Task: Change the invitee language to English.
Action: Mouse moved to (98, 121)
Screenshot: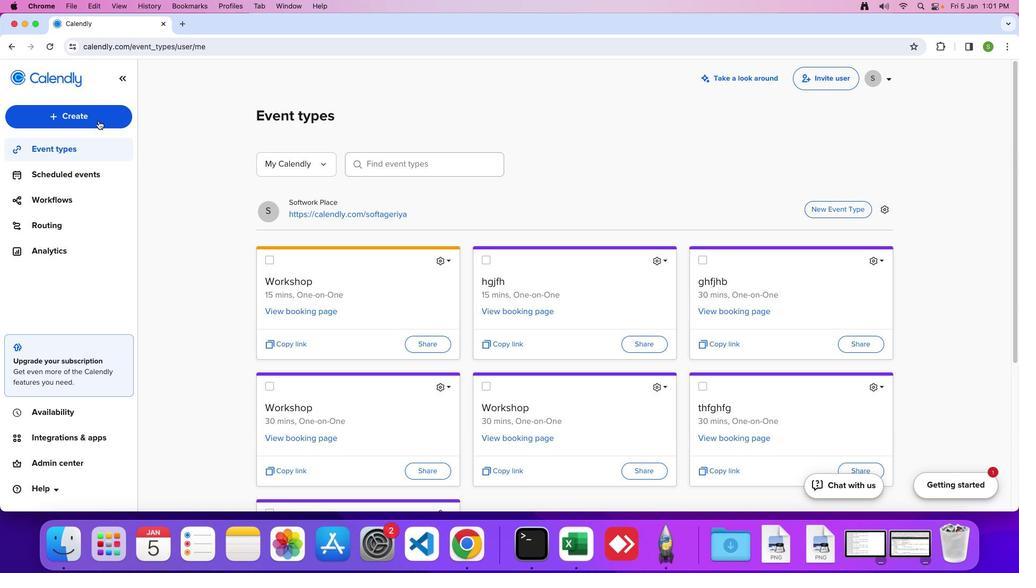 
Action: Mouse pressed left at (98, 121)
Screenshot: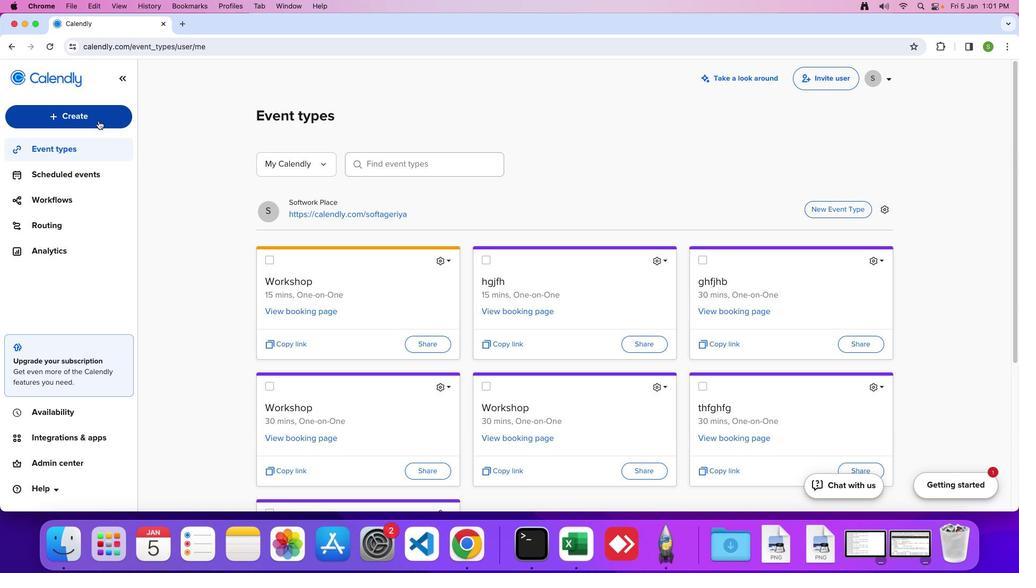 
Action: Mouse moved to (94, 254)
Screenshot: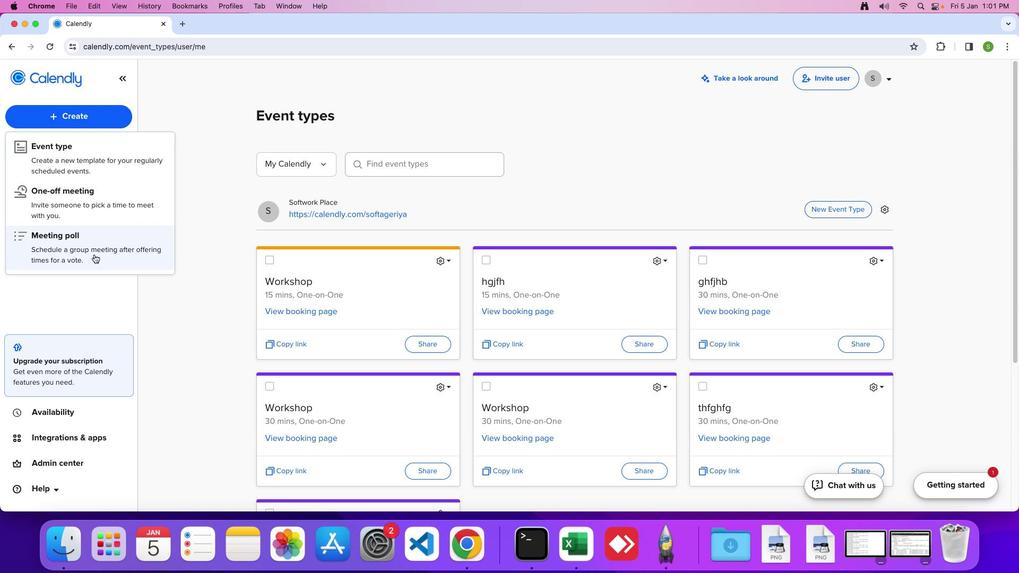 
Action: Mouse pressed left at (94, 254)
Screenshot: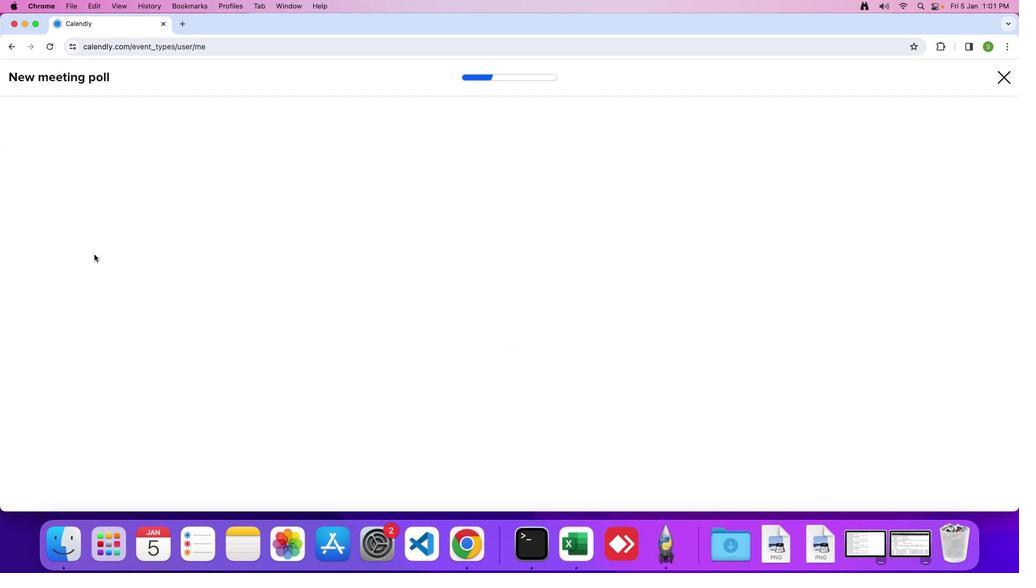 
Action: Mouse moved to (841, 177)
Screenshot: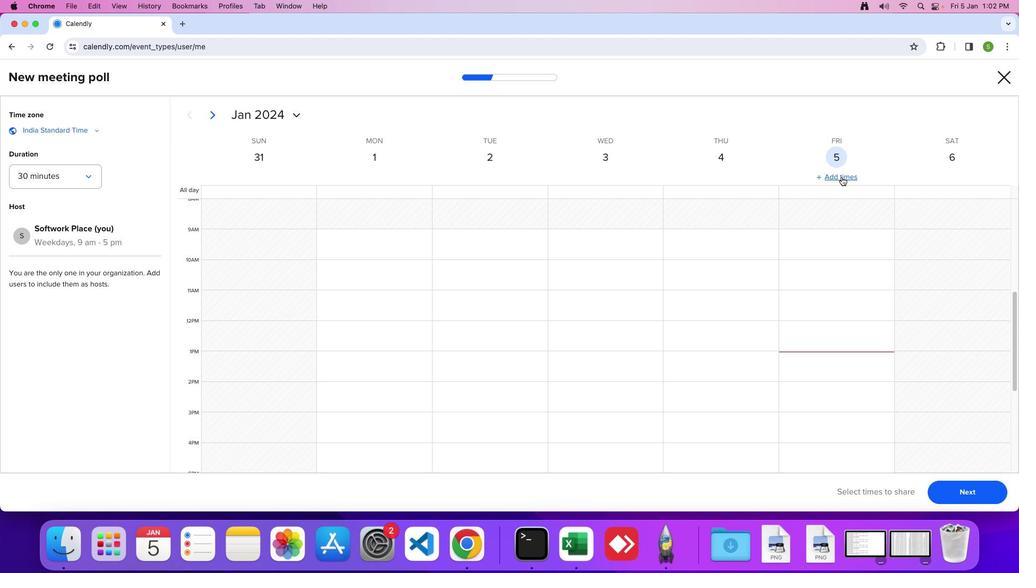 
Action: Mouse pressed left at (841, 177)
Screenshot: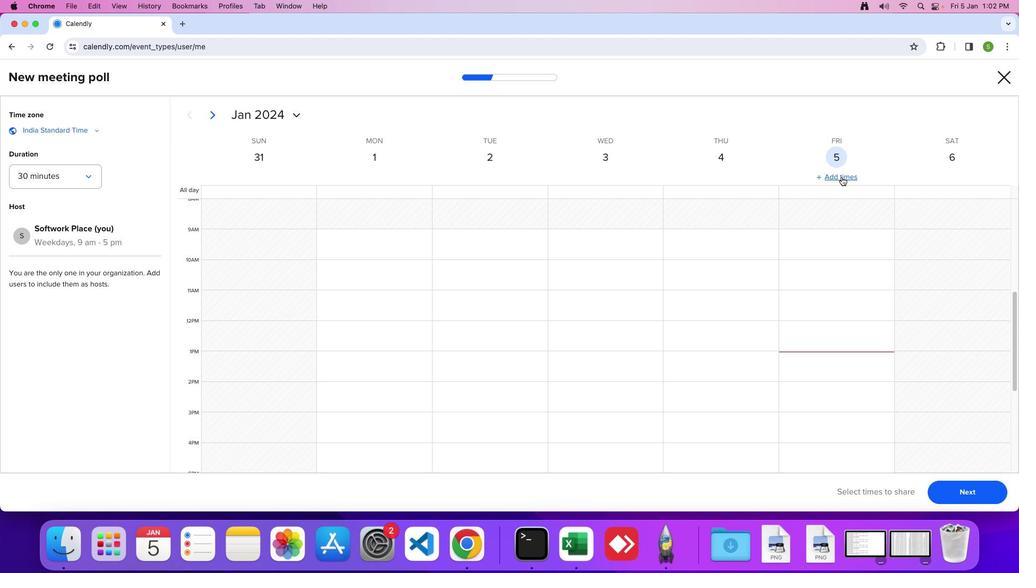 
Action: Mouse moved to (976, 488)
Screenshot: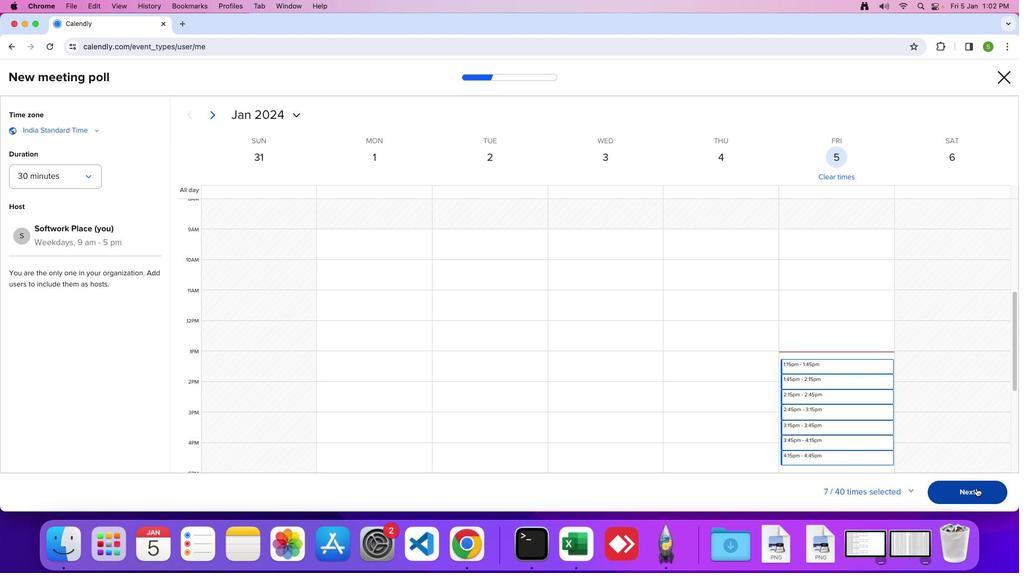 
Action: Mouse pressed left at (976, 488)
Screenshot: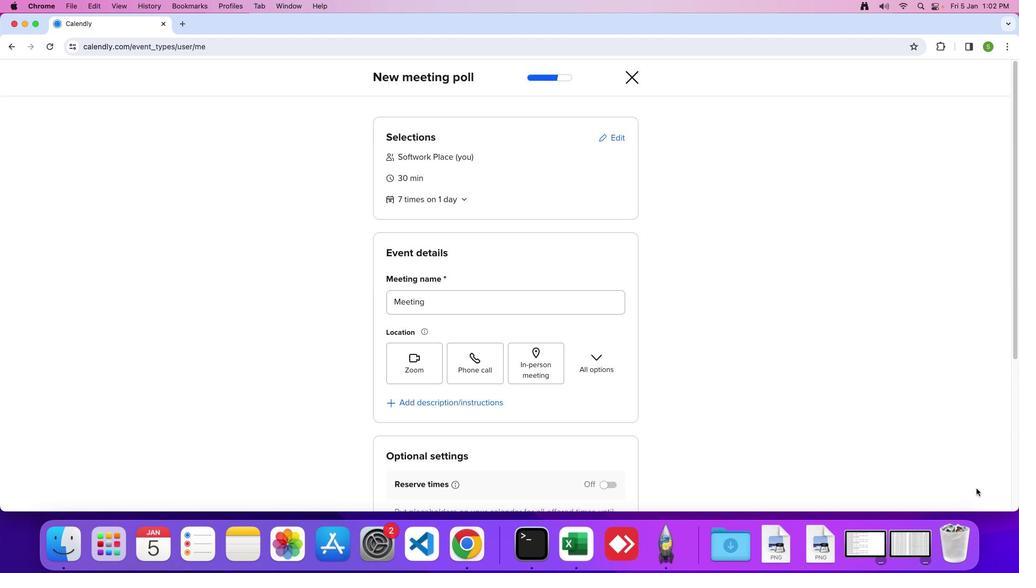 
Action: Mouse moved to (735, 375)
Screenshot: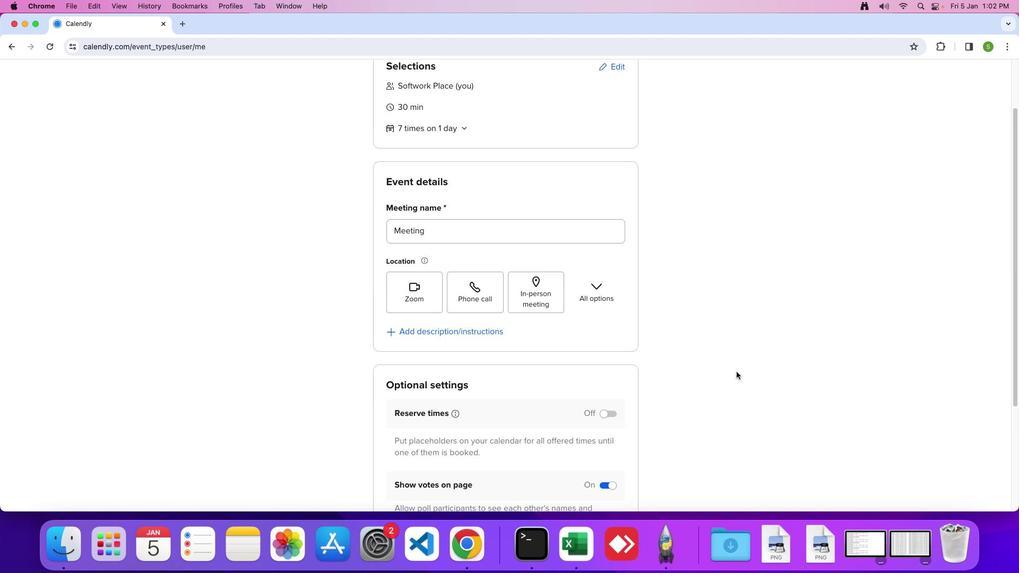 
Action: Mouse scrolled (735, 375) with delta (0, 0)
Screenshot: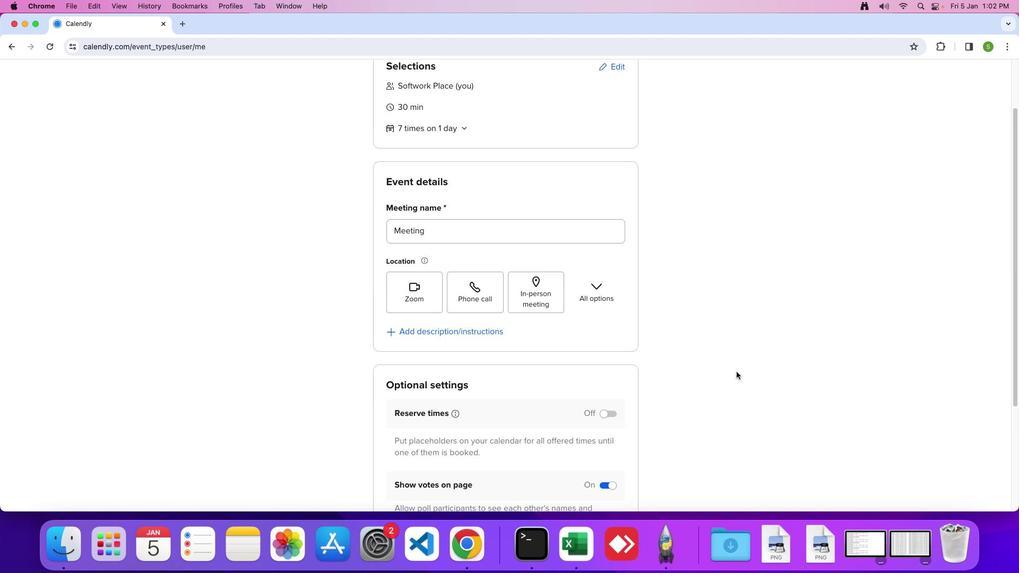 
Action: Mouse moved to (736, 372)
Screenshot: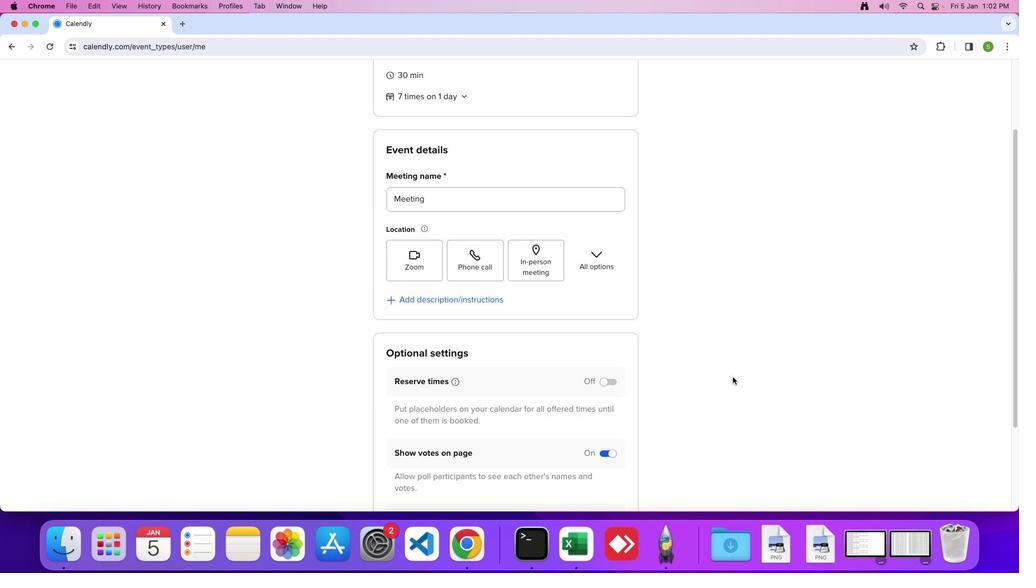 
Action: Mouse scrolled (736, 372) with delta (0, 0)
Screenshot: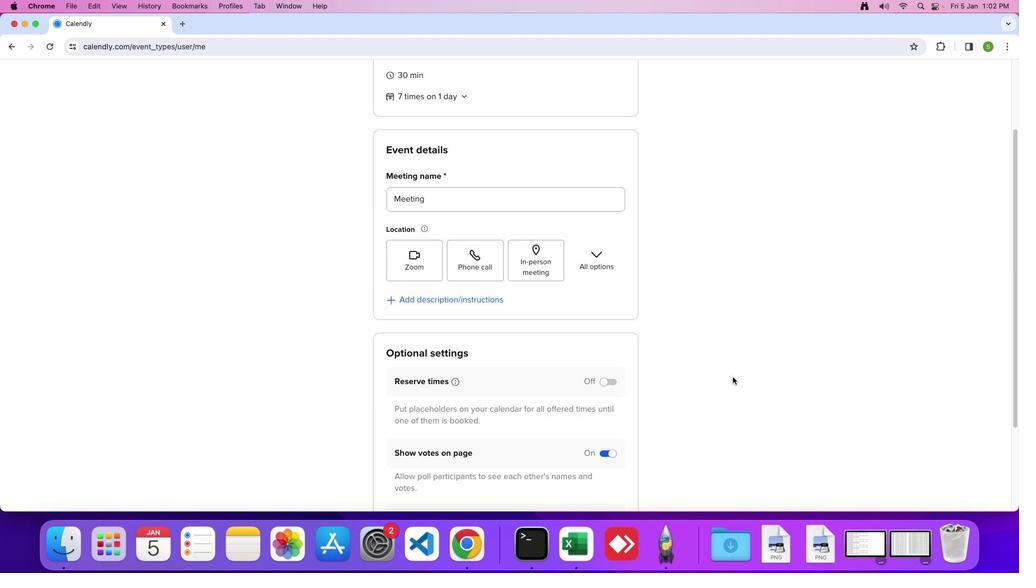 
Action: Mouse moved to (737, 371)
Screenshot: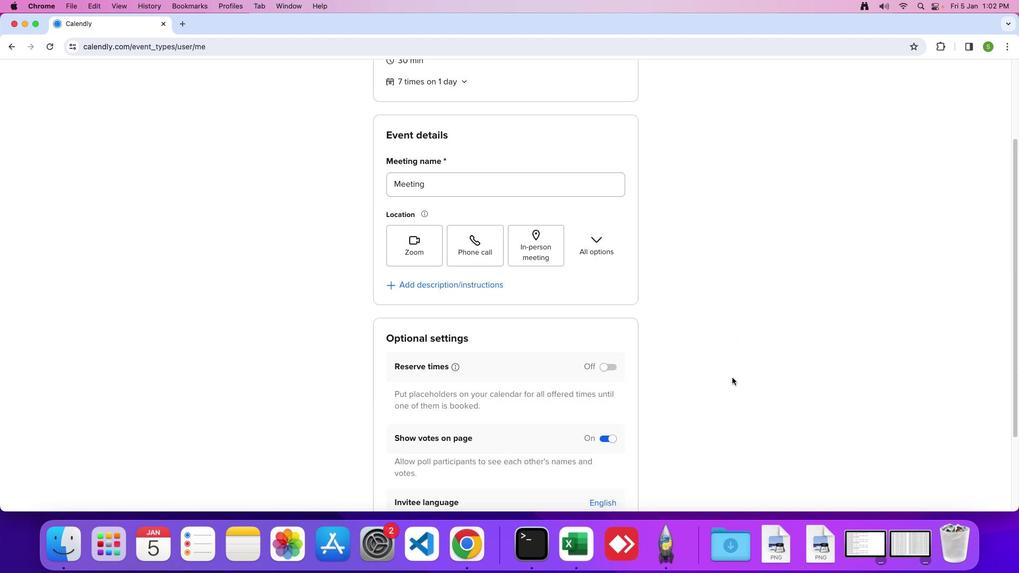 
Action: Mouse scrolled (737, 371) with delta (0, -2)
Screenshot: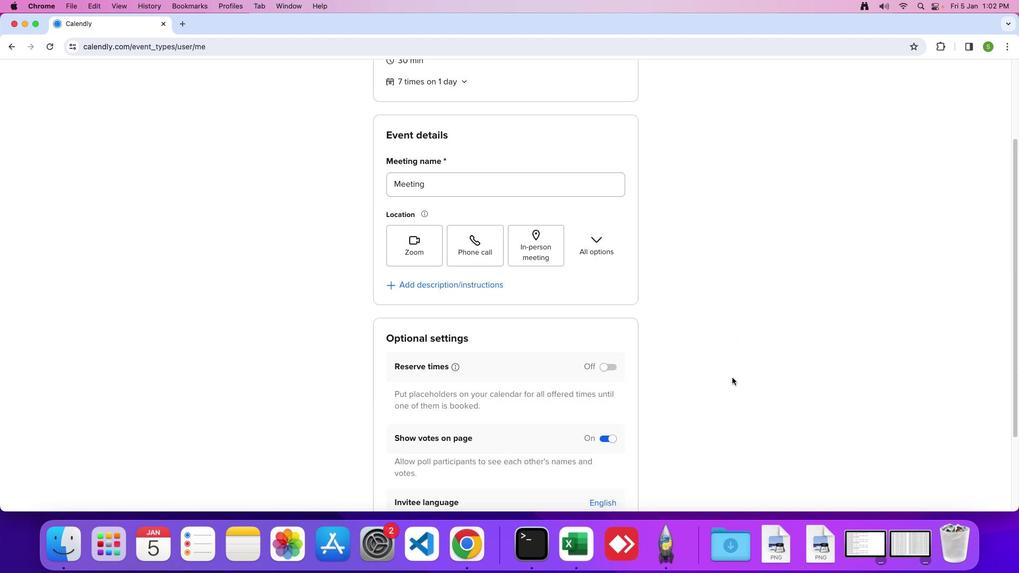 
Action: Mouse moved to (735, 369)
Screenshot: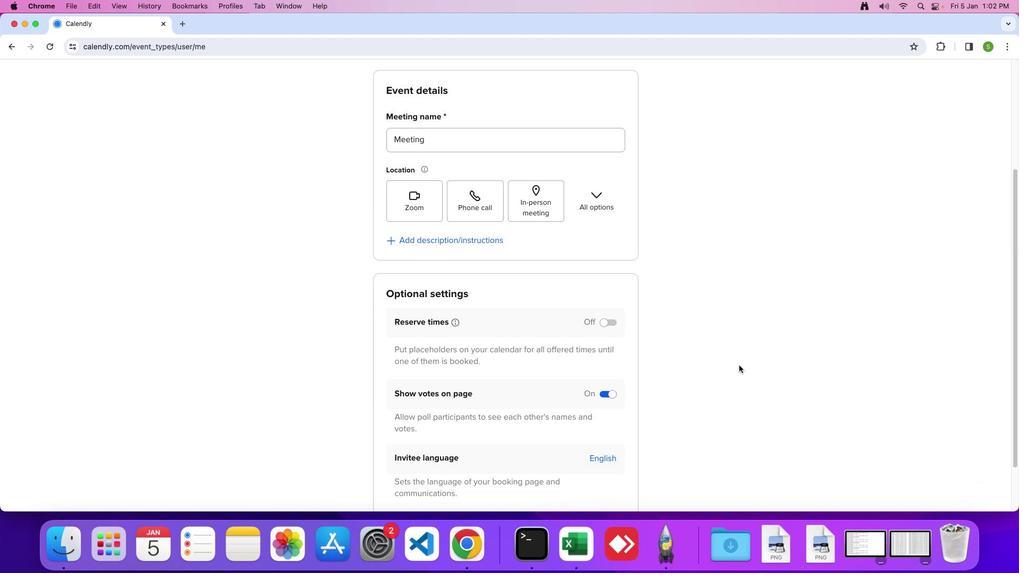 
Action: Mouse scrolled (735, 369) with delta (0, 0)
Screenshot: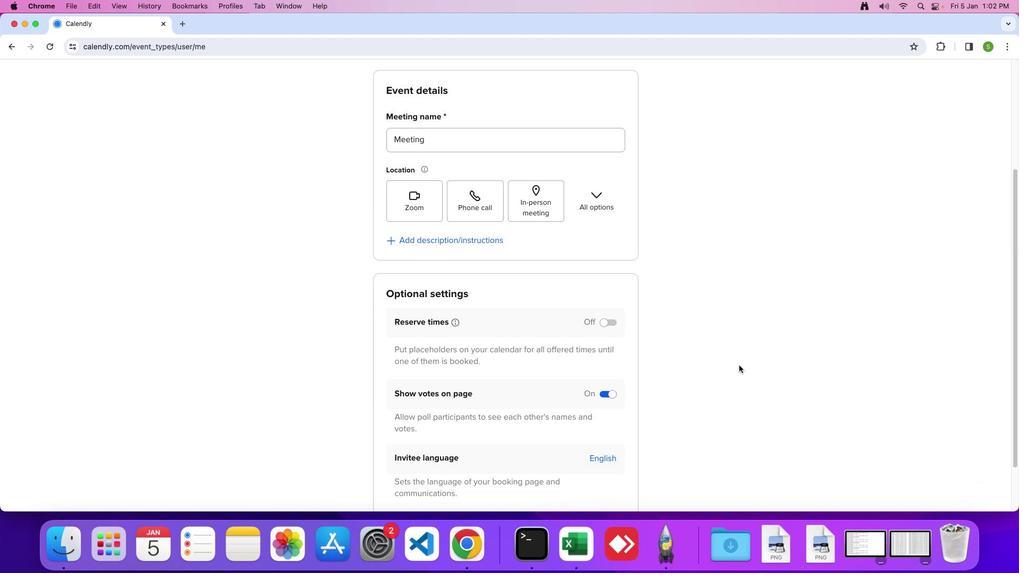 
Action: Mouse moved to (737, 367)
Screenshot: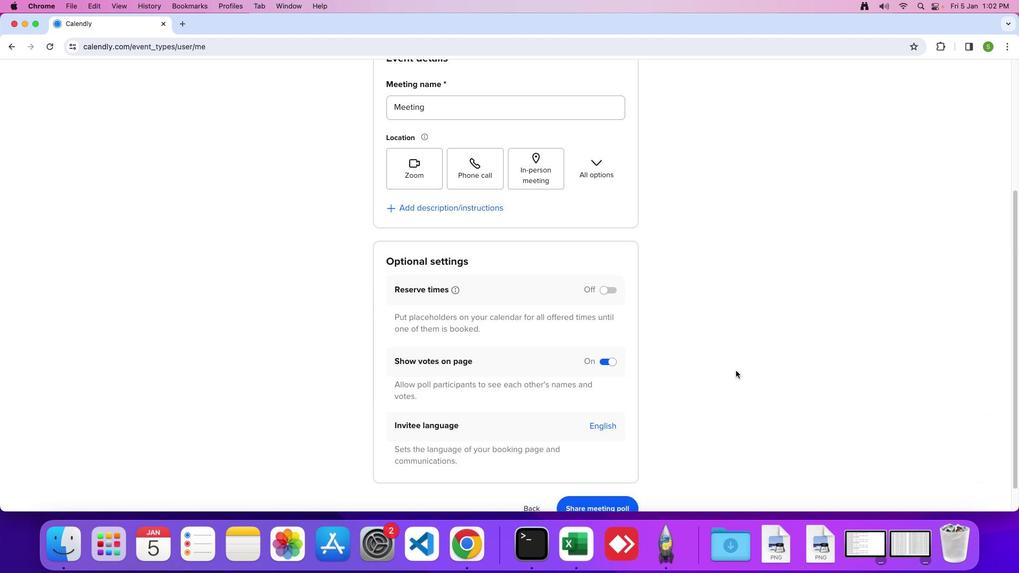 
Action: Mouse scrolled (737, 367) with delta (0, 0)
Screenshot: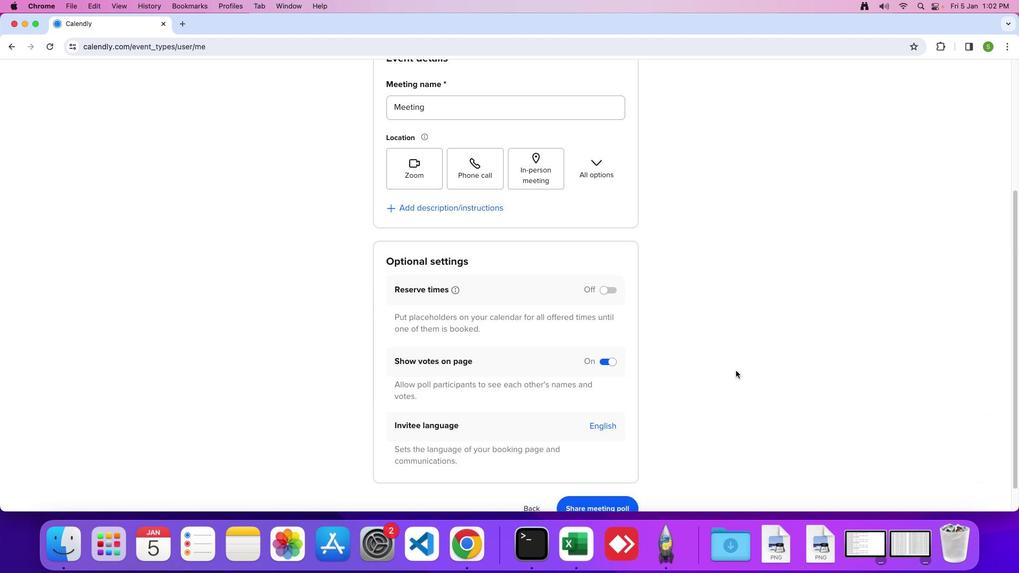 
Action: Mouse moved to (738, 365)
Screenshot: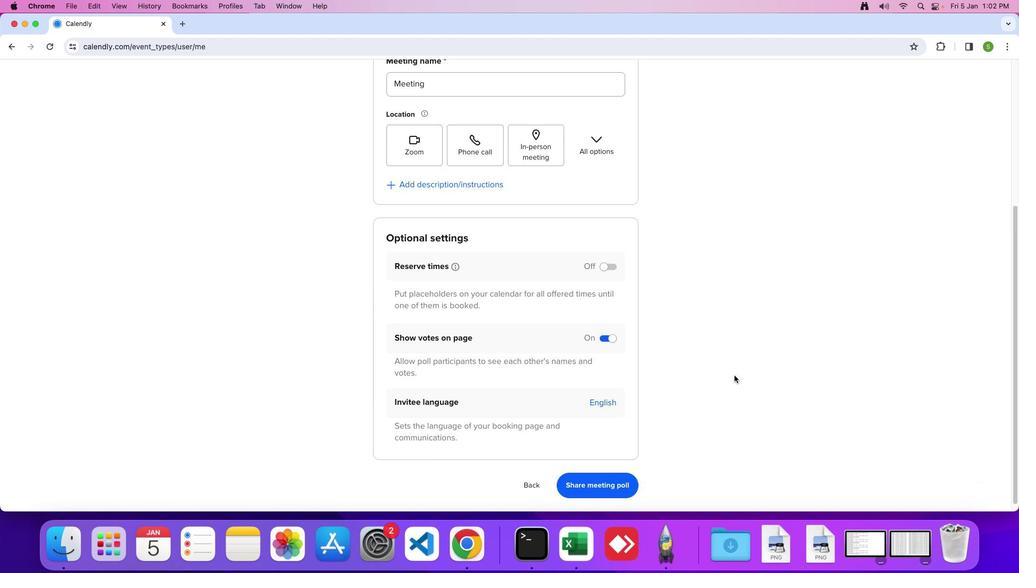 
Action: Mouse scrolled (738, 365) with delta (0, -2)
Screenshot: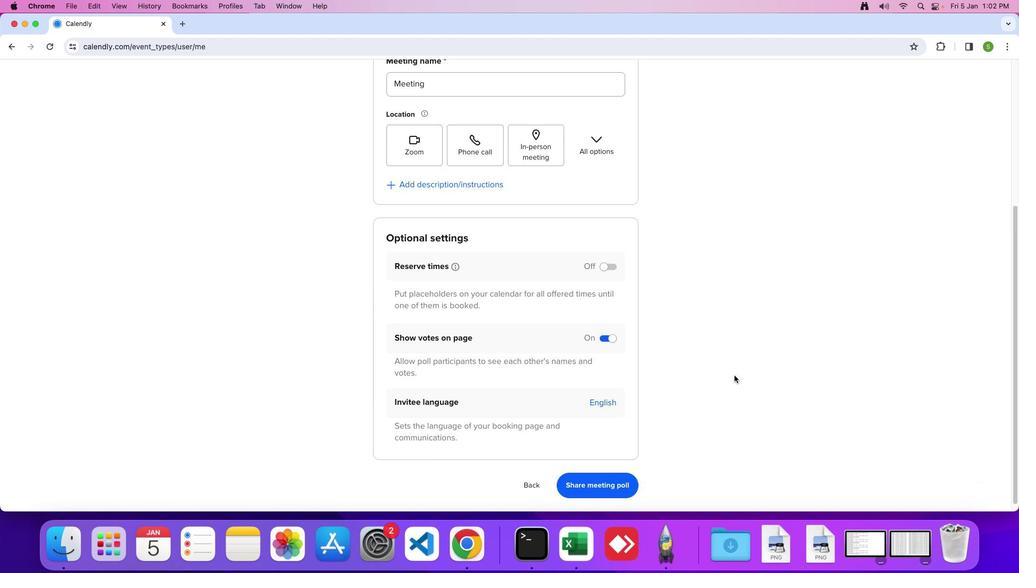 
Action: Mouse moved to (736, 371)
Screenshot: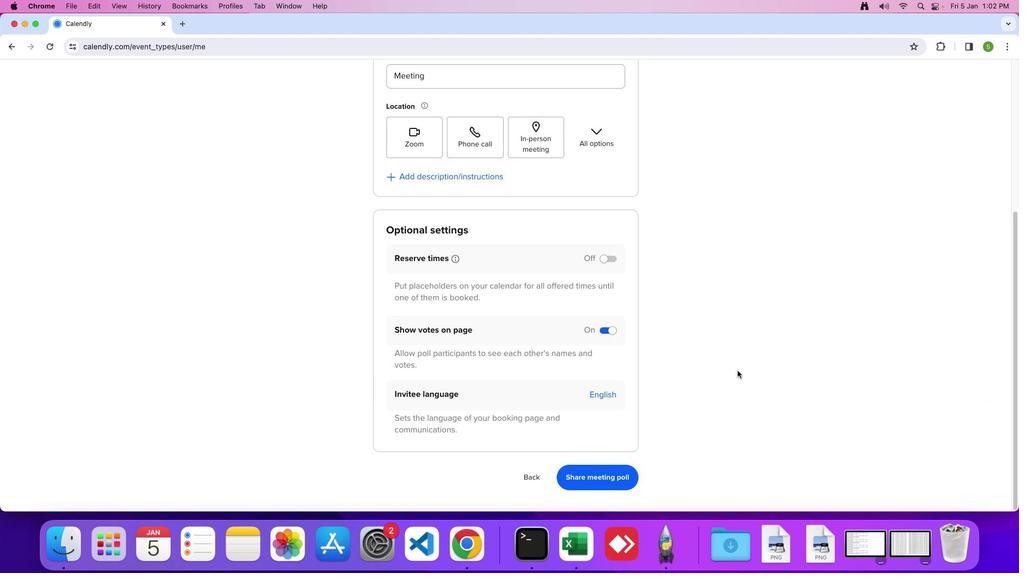 
Action: Mouse scrolled (736, 371) with delta (0, 0)
Screenshot: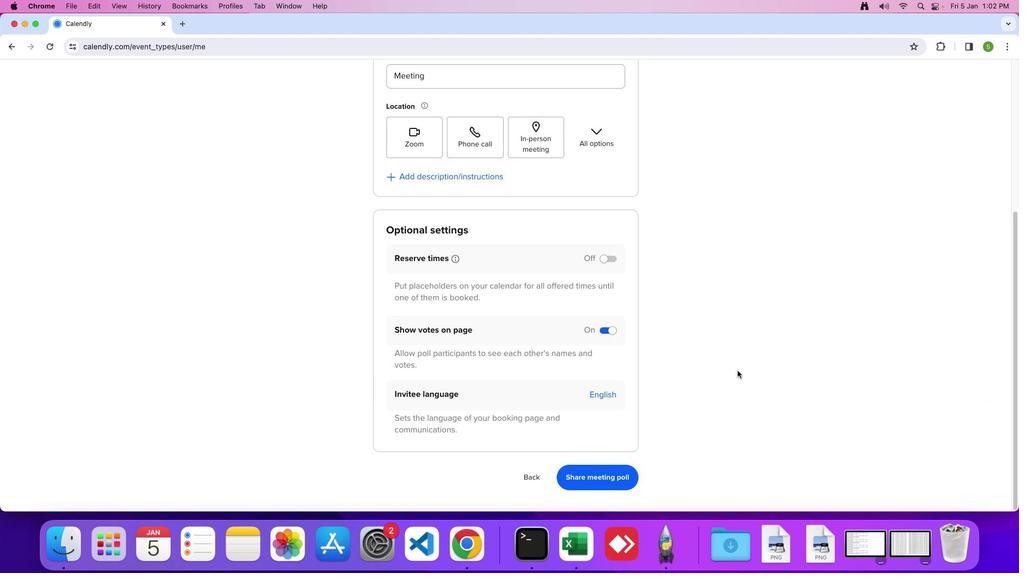 
Action: Mouse moved to (737, 371)
Screenshot: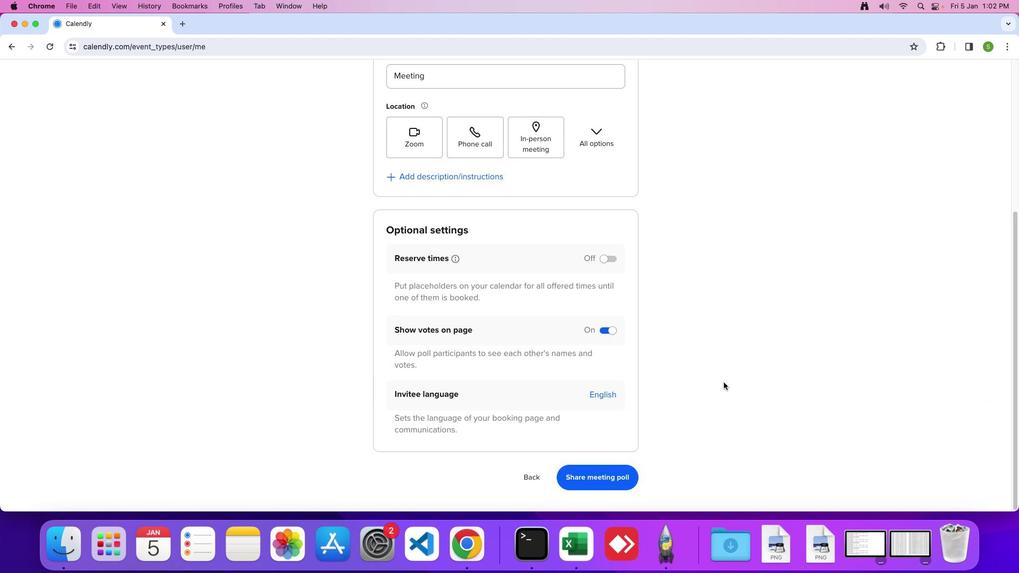 
Action: Mouse scrolled (737, 371) with delta (0, 0)
Screenshot: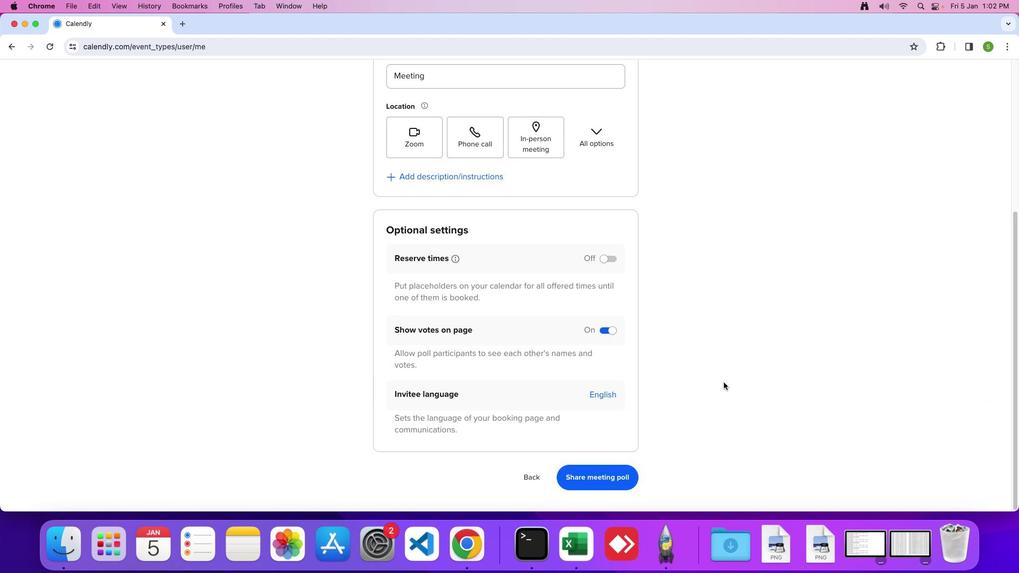 
Action: Mouse moved to (737, 370)
Screenshot: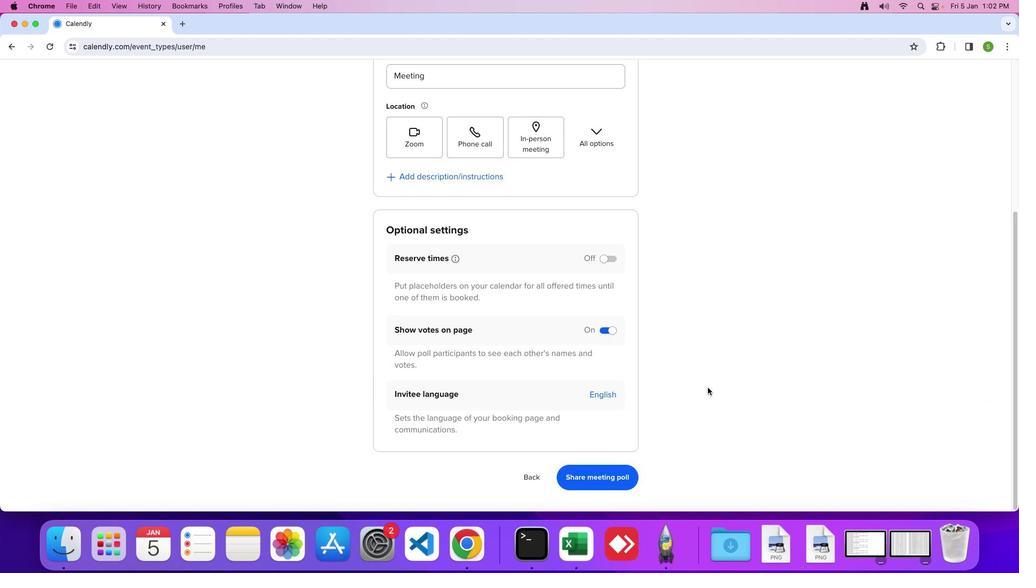 
Action: Mouse scrolled (737, 370) with delta (0, -1)
Screenshot: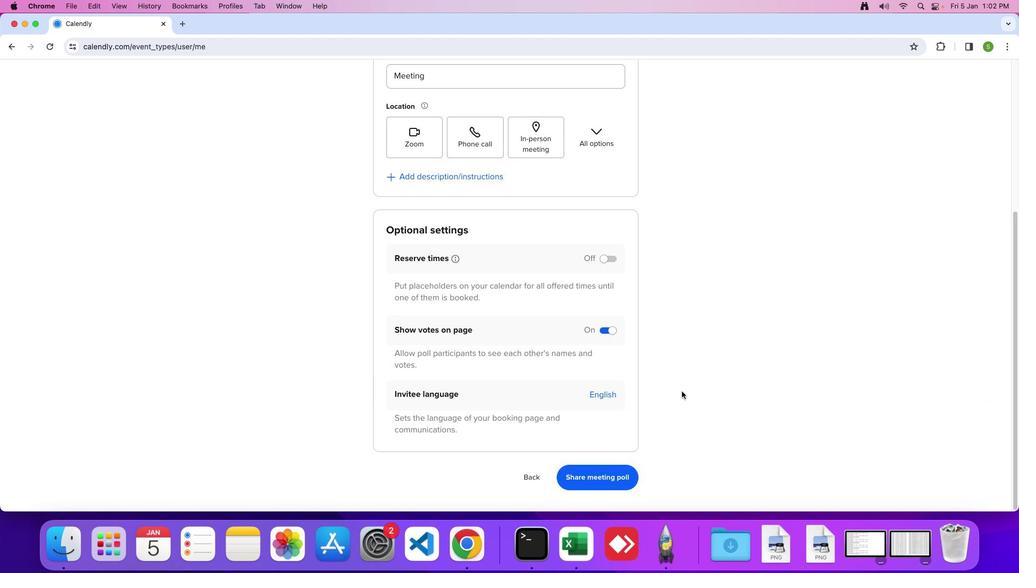 
Action: Mouse moved to (607, 393)
Screenshot: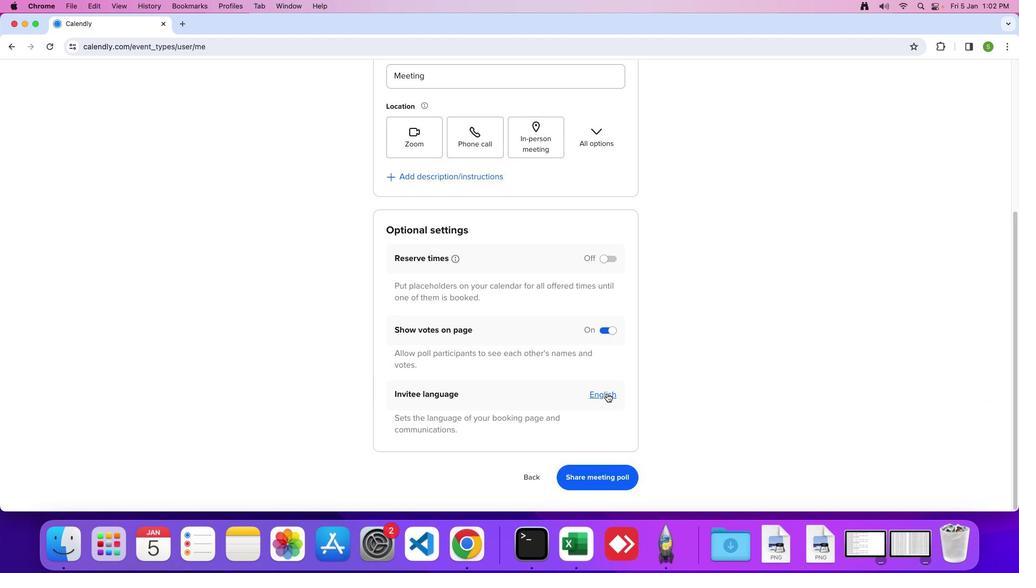 
Action: Mouse pressed left at (607, 393)
Screenshot: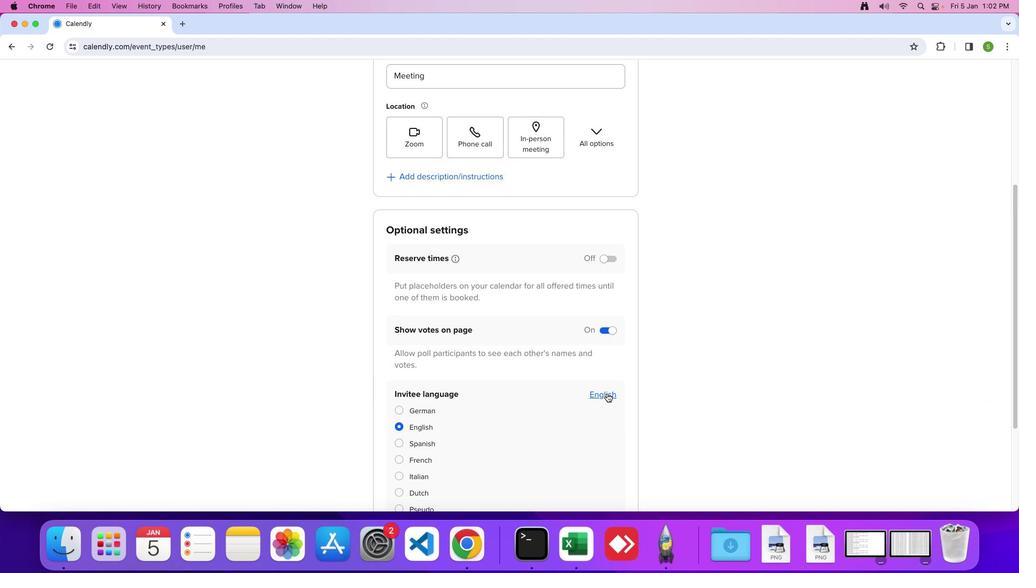 
Action: Mouse moved to (399, 427)
Screenshot: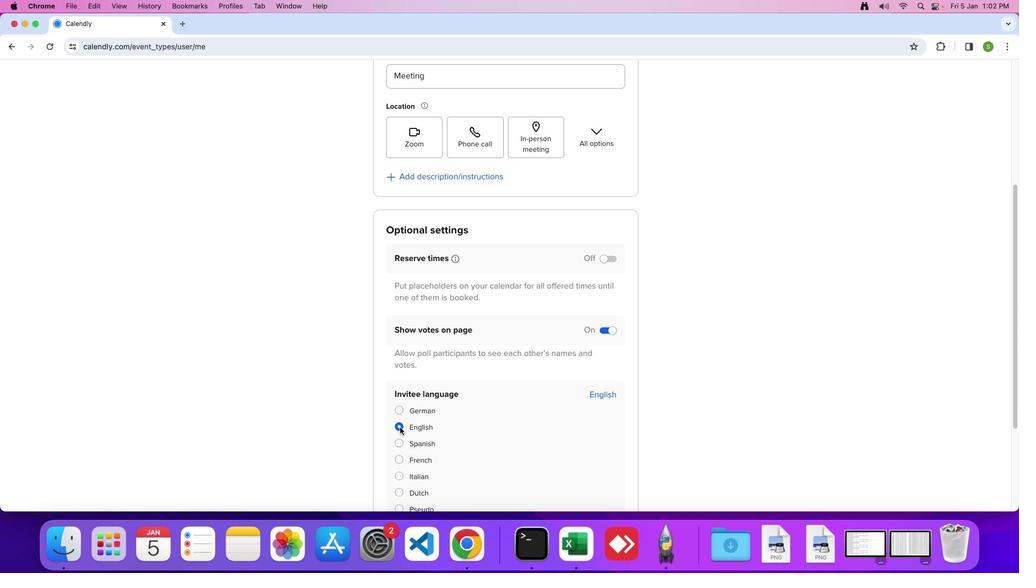 
Action: Mouse pressed left at (399, 427)
Screenshot: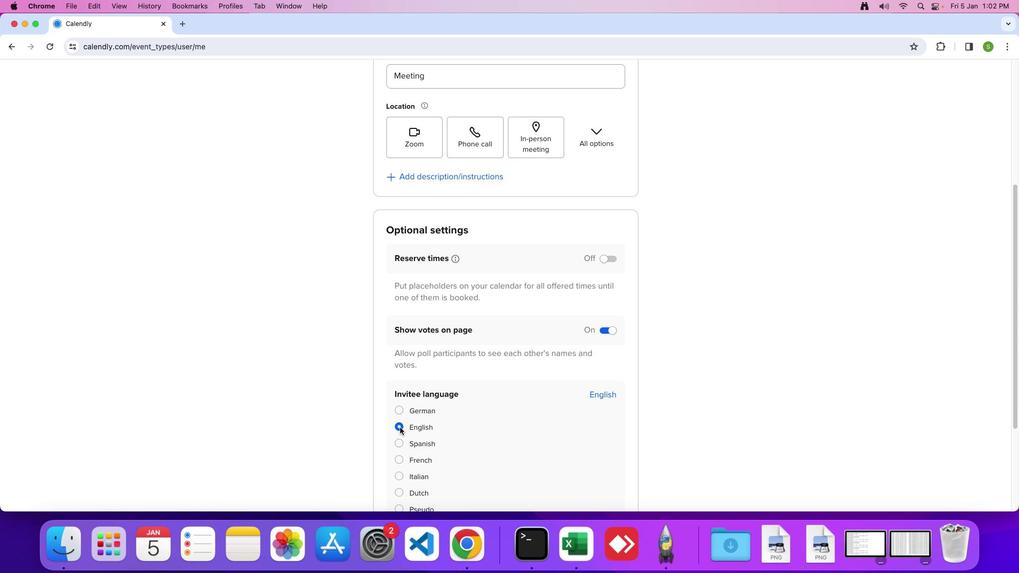 
Action: Mouse moved to (400, 427)
Screenshot: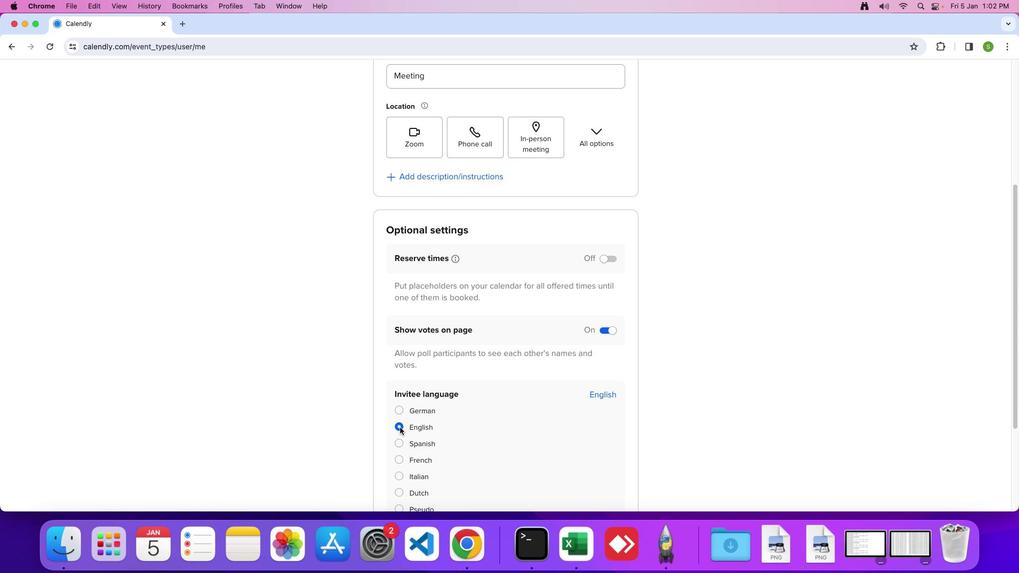 
